 Task: Create a section Light Speed and in the section, add a milestone IT Audit and Compliance in the project BridgeForge
Action: Mouse moved to (292, 361)
Screenshot: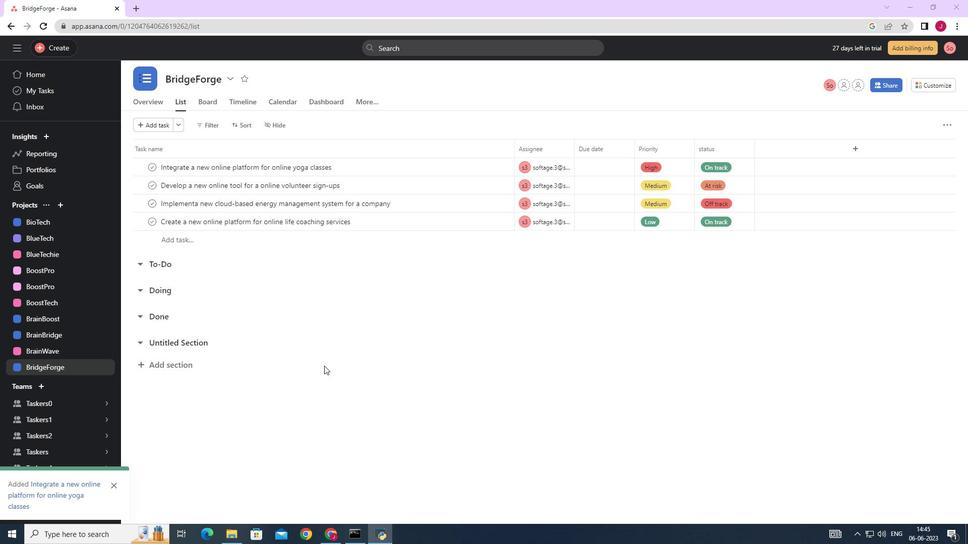 
Action: Mouse scrolled (292, 361) with delta (0, 0)
Screenshot: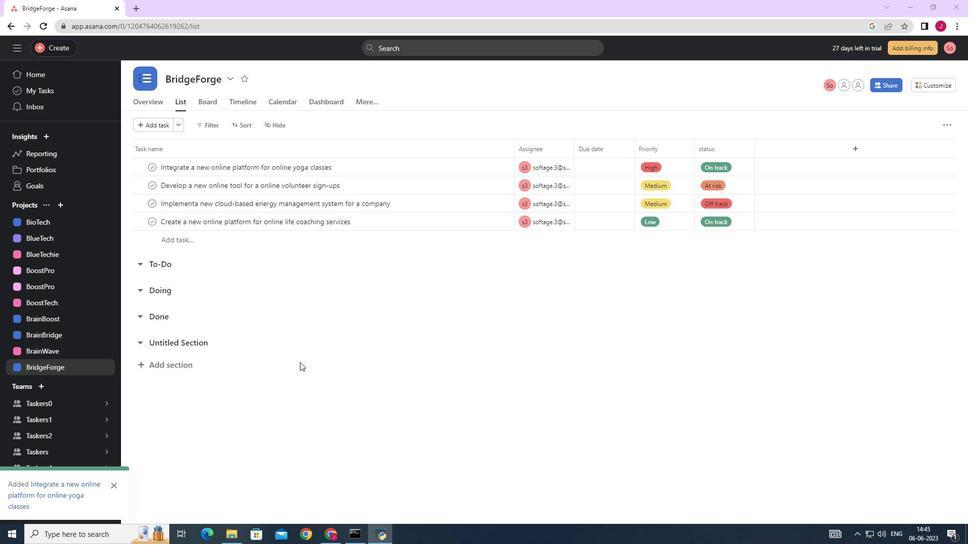 
Action: Mouse moved to (291, 361)
Screenshot: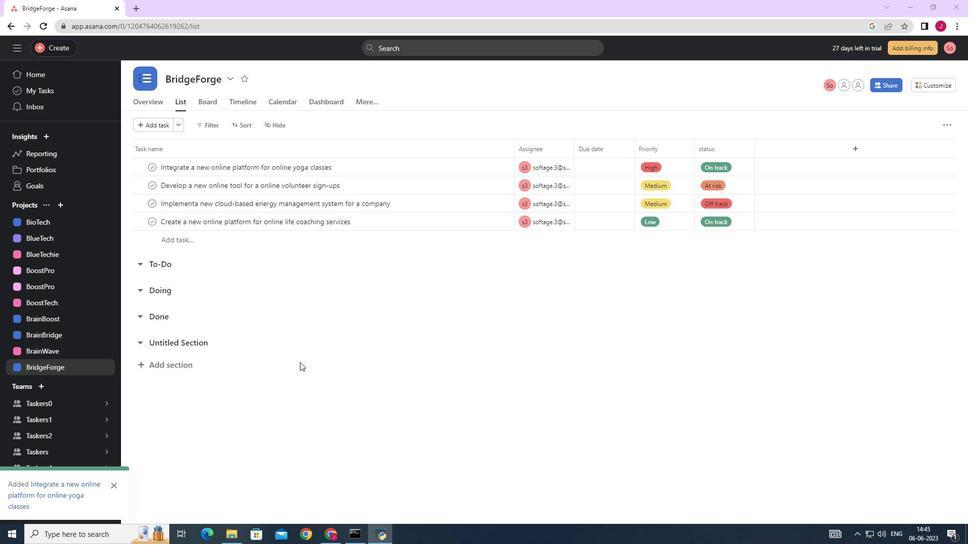 
Action: Mouse scrolled (291, 361) with delta (0, 0)
Screenshot: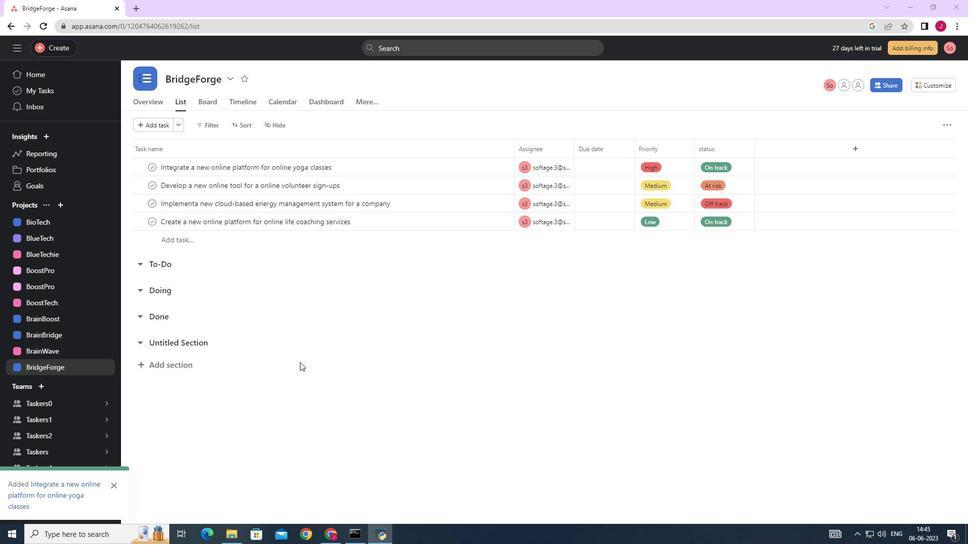 
Action: Mouse scrolled (291, 361) with delta (0, 0)
Screenshot: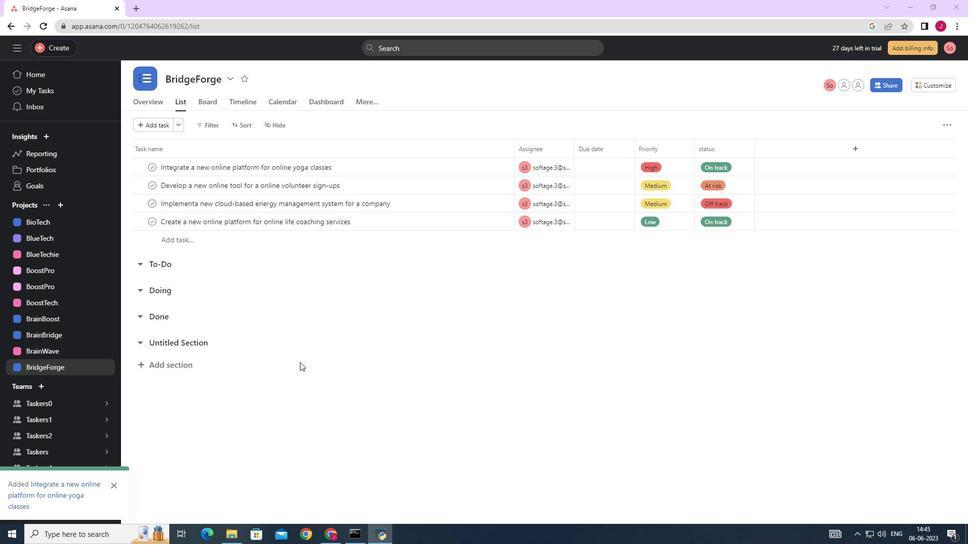 
Action: Mouse scrolled (291, 361) with delta (0, 0)
Screenshot: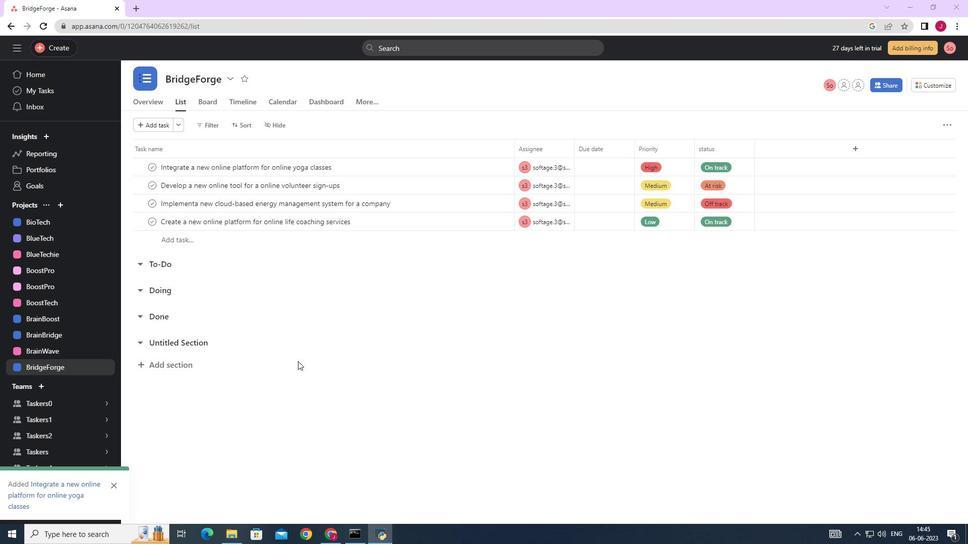 
Action: Mouse scrolled (291, 361) with delta (0, 0)
Screenshot: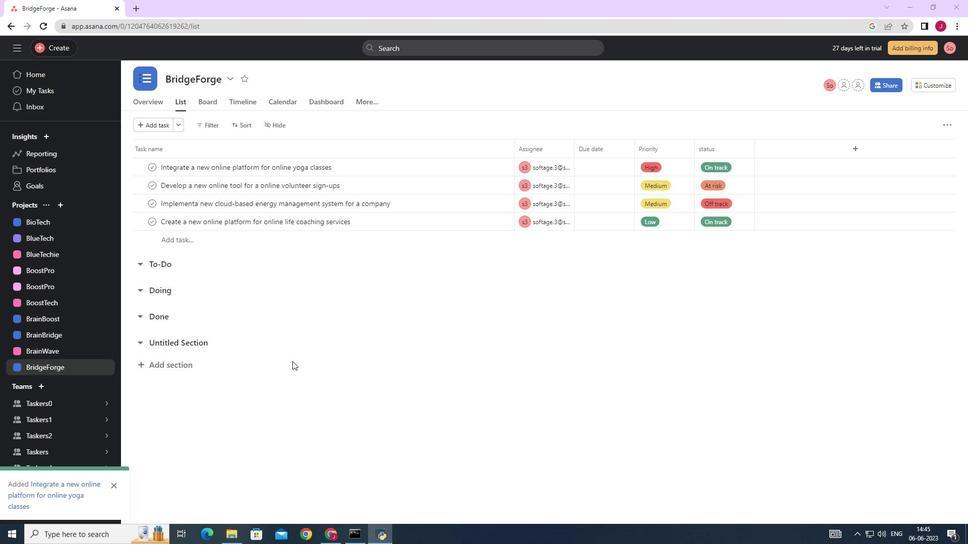 
Action: Mouse moved to (178, 362)
Screenshot: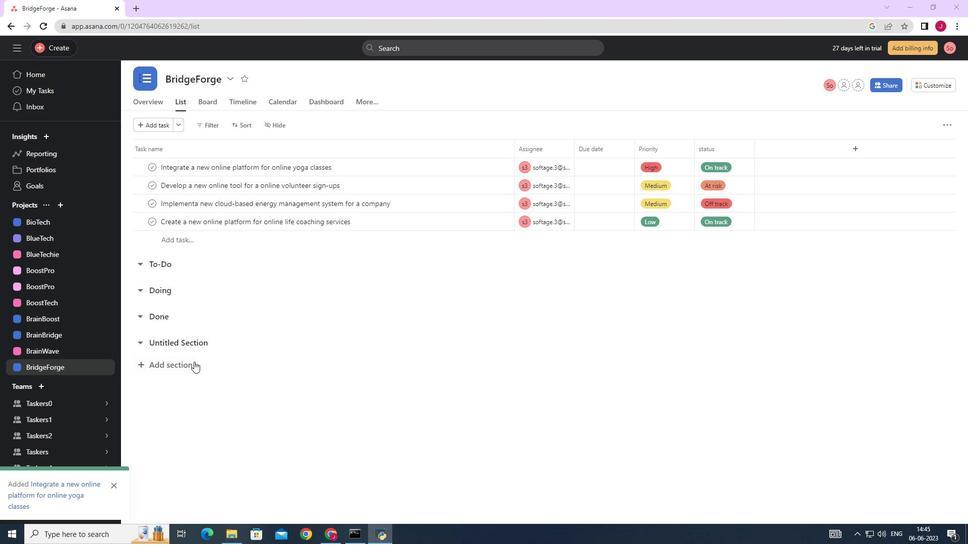 
Action: Mouse pressed left at (178, 362)
Screenshot: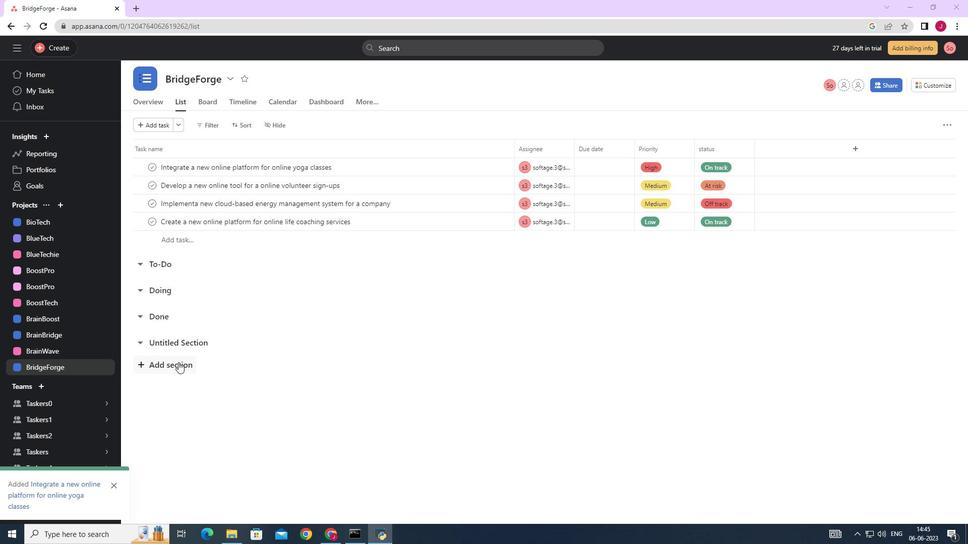
Action: Mouse moved to (208, 348)
Screenshot: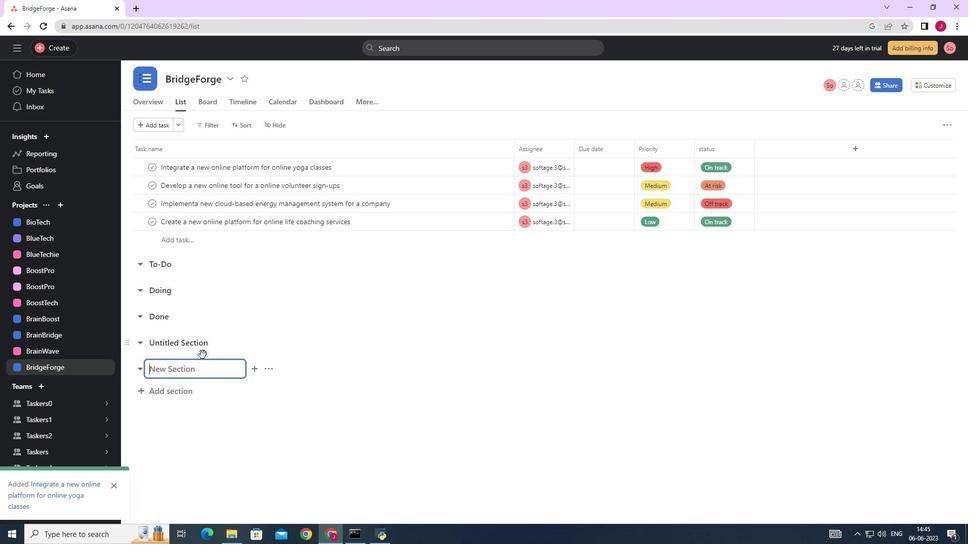 
Action: Mouse pressed left at (208, 348)
Screenshot: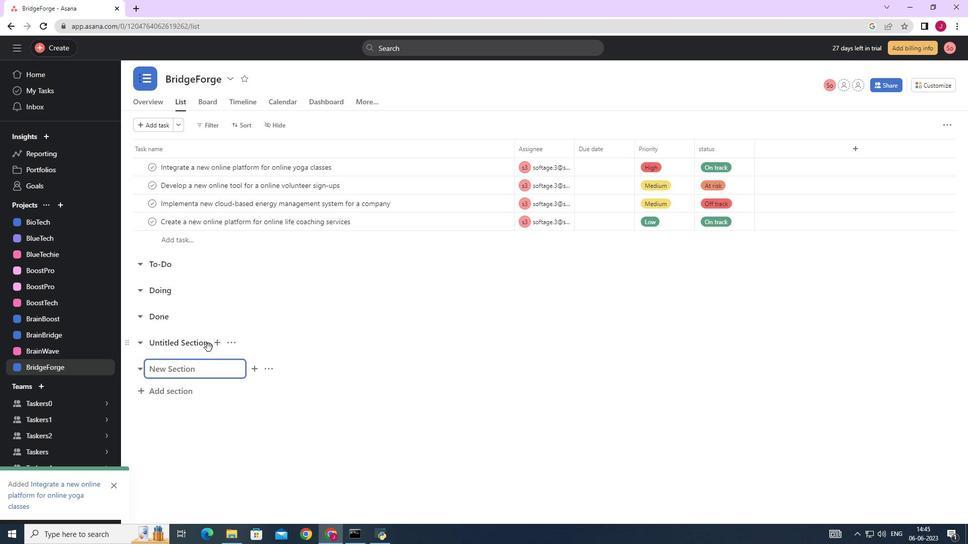 
Action: Mouse moved to (201, 342)
Screenshot: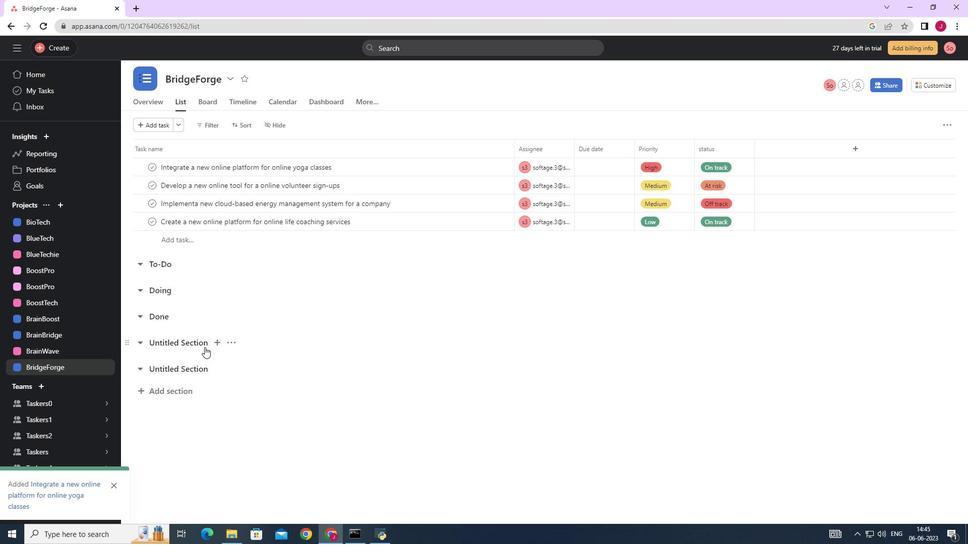
Action: Mouse pressed left at (201, 342)
Screenshot: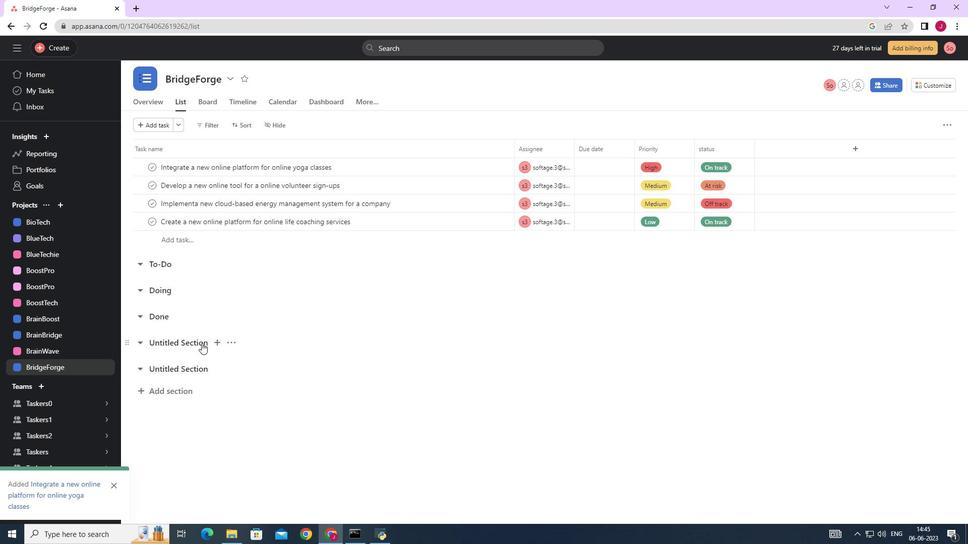 
Action: Mouse moved to (198, 340)
Screenshot: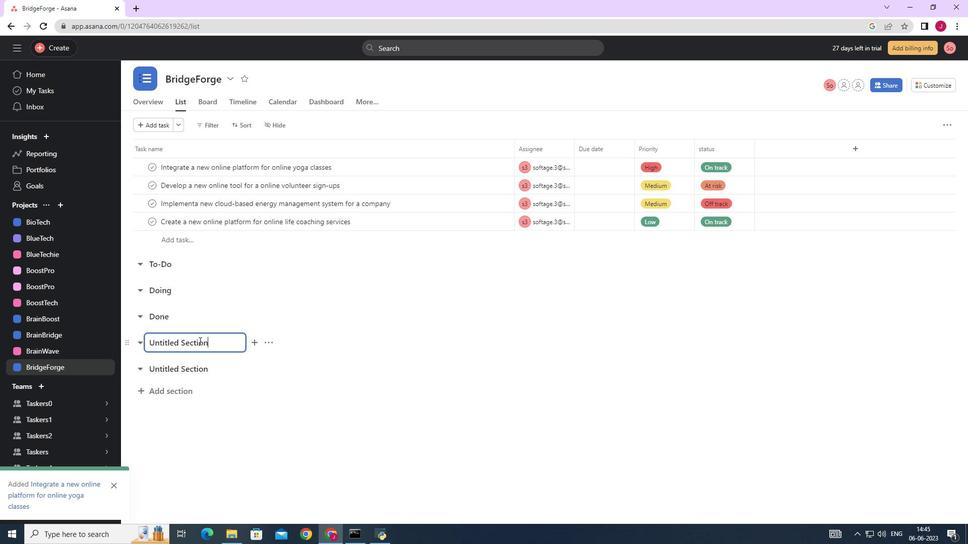 
Action: Key pressed <Key.backspace><Key.backspace><Key.backspace><Key.backspace><Key.backspace><Key.backspace><Key.backspace><Key.backspace><Key.backspace><Key.backspace><Key.backspace><Key.backspace><Key.backspace><Key.backspace><Key.backspace><Key.backspace><Key.backspace><Key.caps_lock>L<Key.caps_lock>ight<Key.space><Key.caps_lock>S<Key.caps_lock>peed
Screenshot: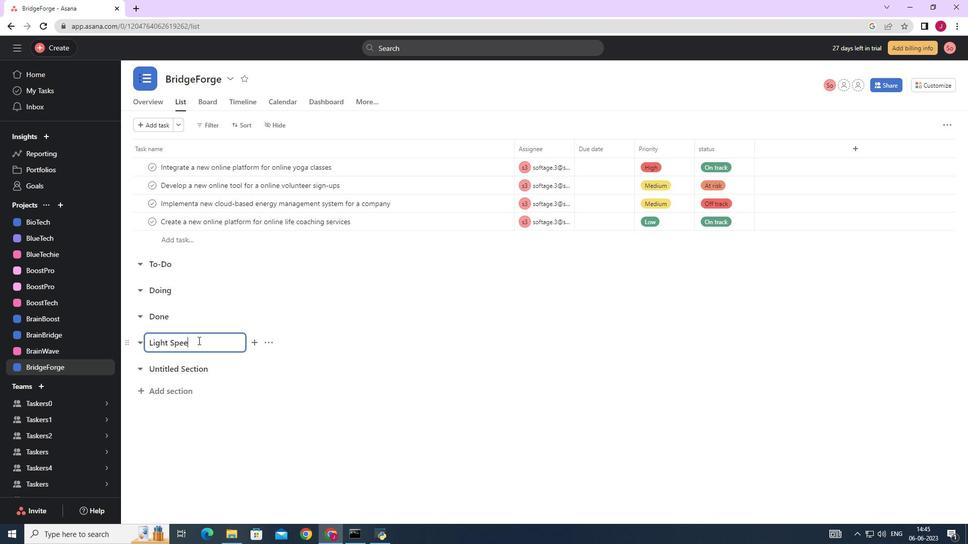 
Action: Mouse moved to (199, 341)
Screenshot: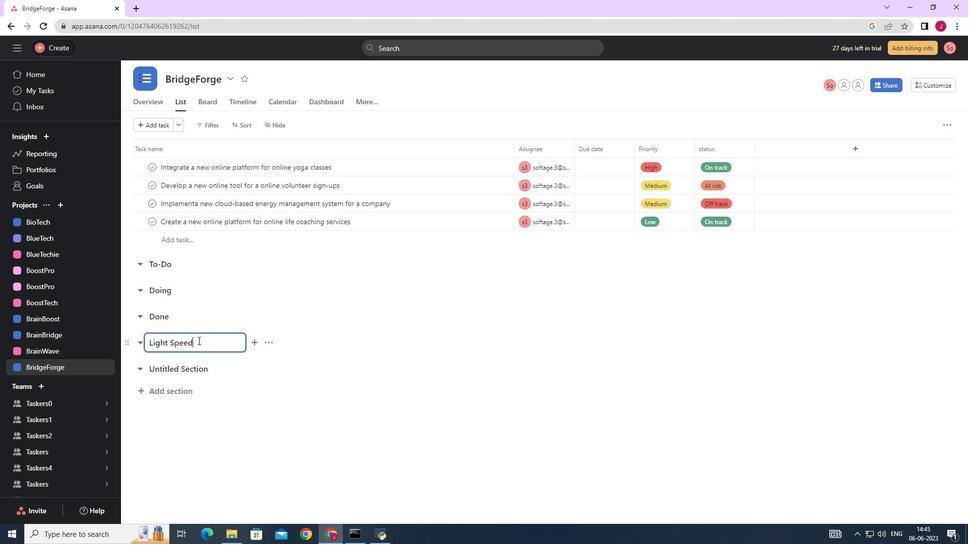 
Action: Key pressed <Key.enter><Key.caps_lock>IT<Key.space>A<Key.caps_lock>udit<Key.space><Key.caps_lock>C<Key.caps_lock>ompliance
Screenshot: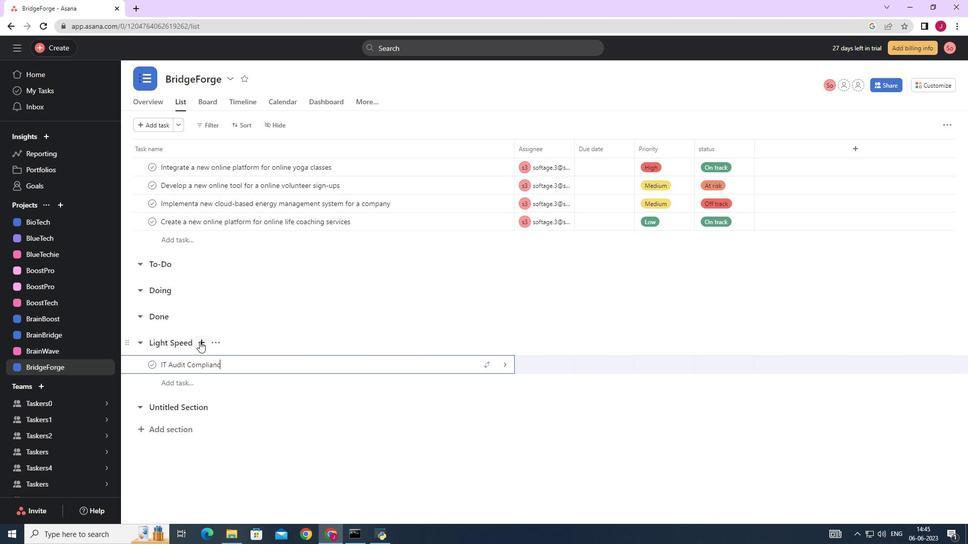 
Action: Mouse moved to (502, 365)
Screenshot: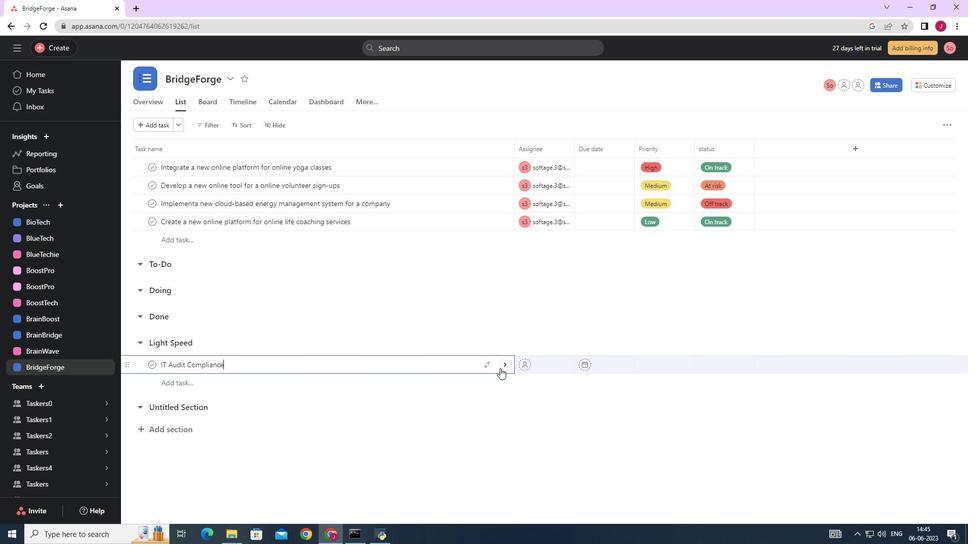 
Action: Mouse pressed left at (502, 365)
Screenshot: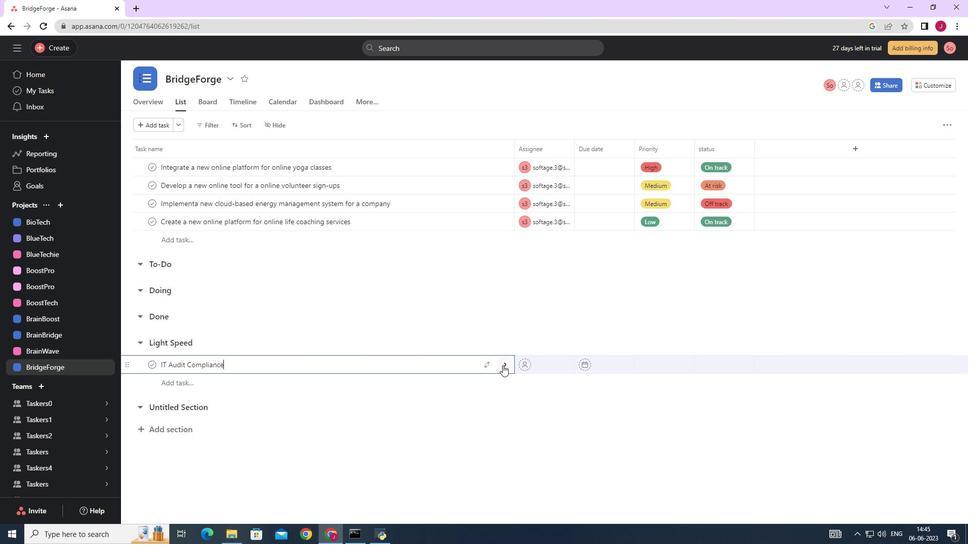 
Action: Mouse moved to (927, 124)
Screenshot: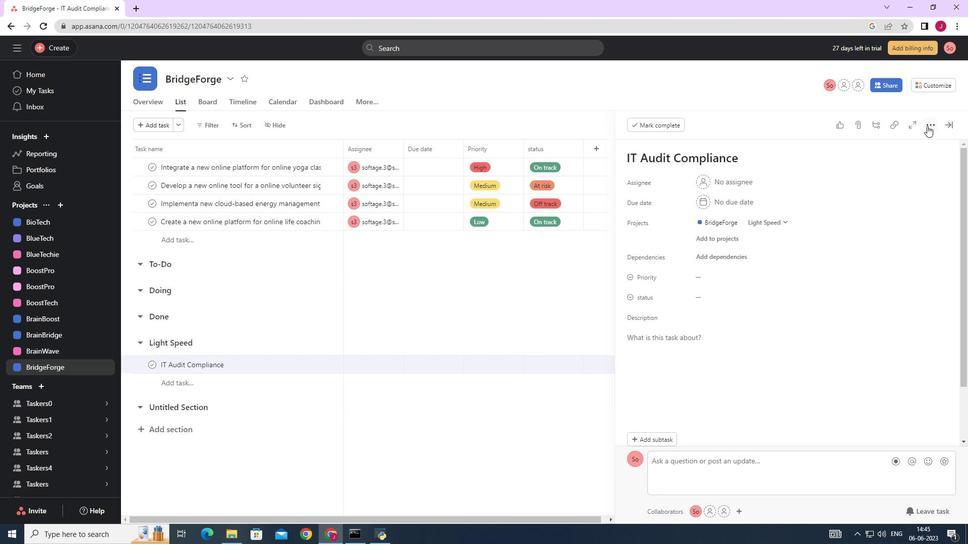 
Action: Mouse pressed left at (927, 124)
Screenshot: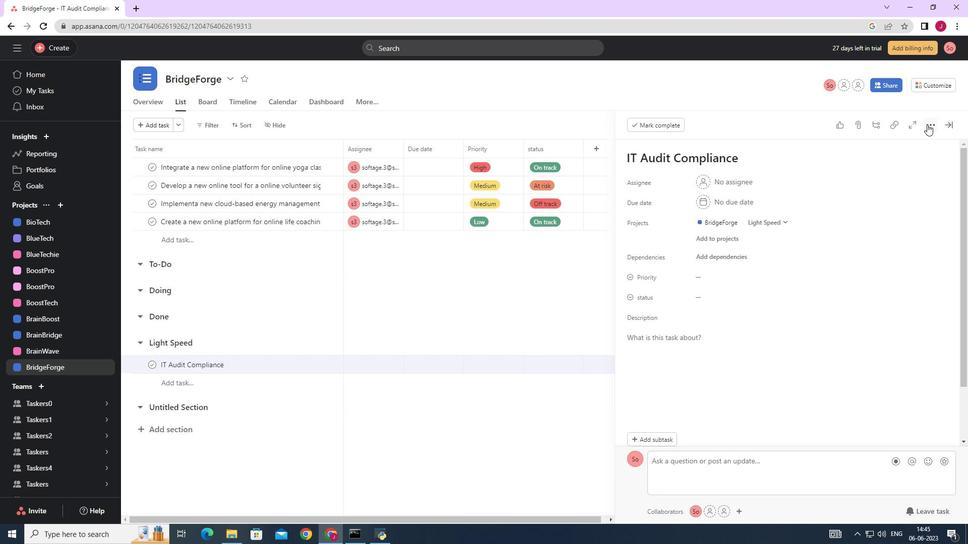 
Action: Mouse moved to (848, 167)
Screenshot: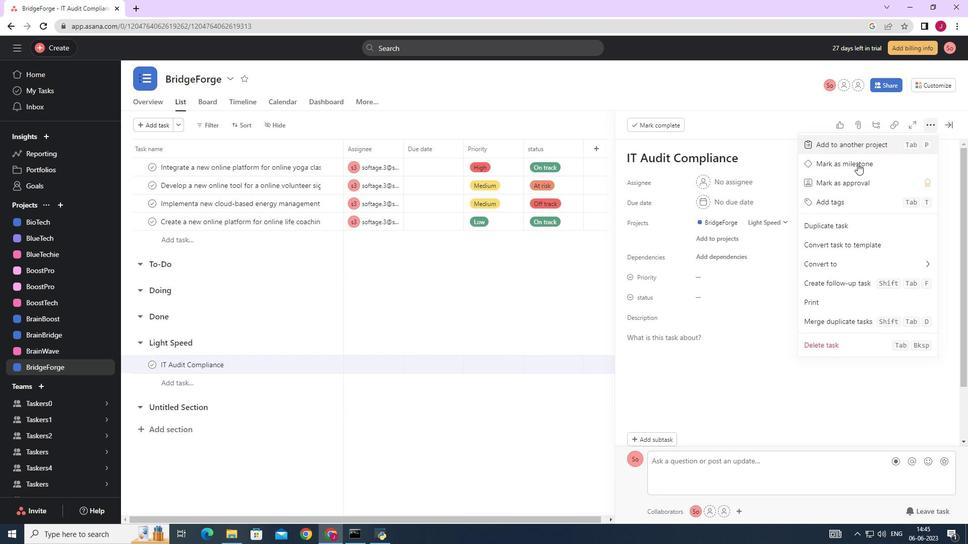 
Action: Mouse pressed left at (848, 167)
Screenshot: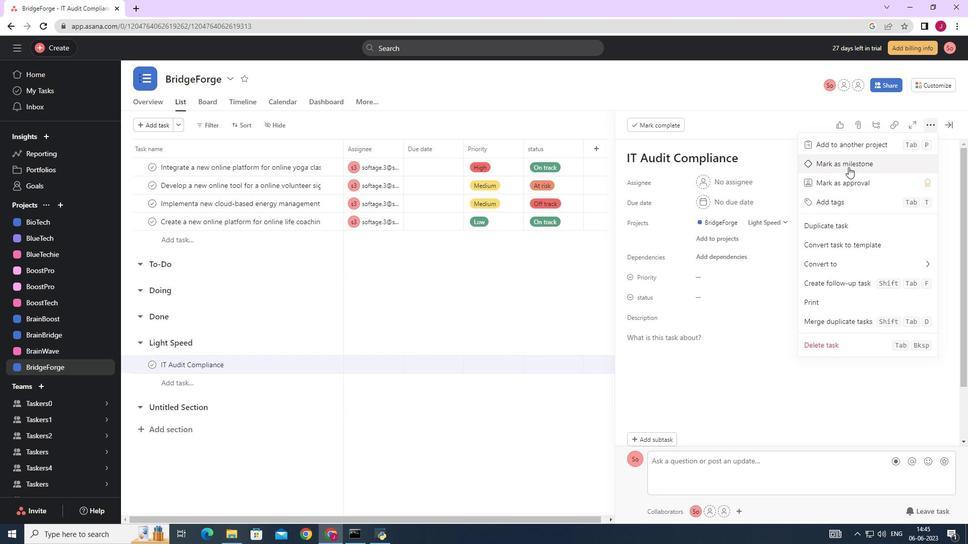
Action: Mouse moved to (946, 125)
Screenshot: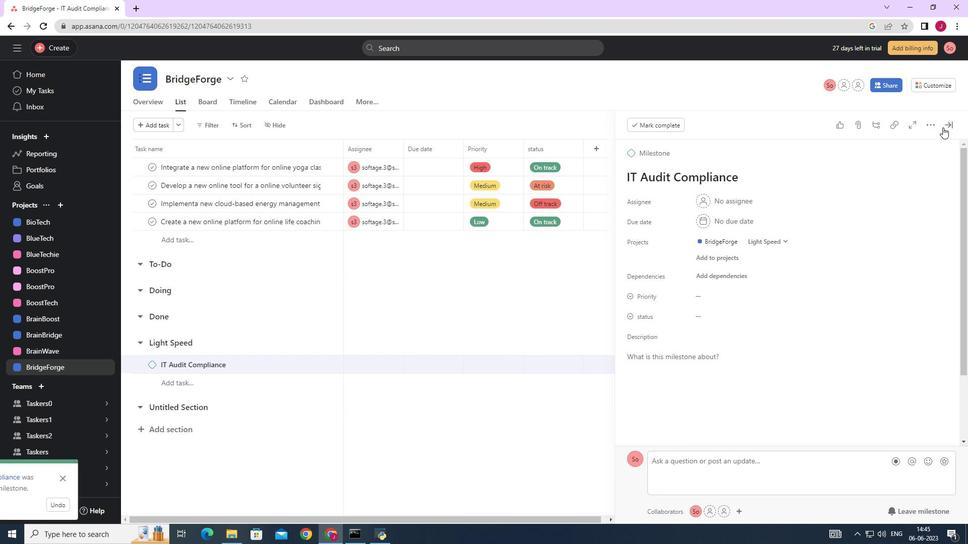 
Action: Mouse pressed left at (946, 125)
Screenshot: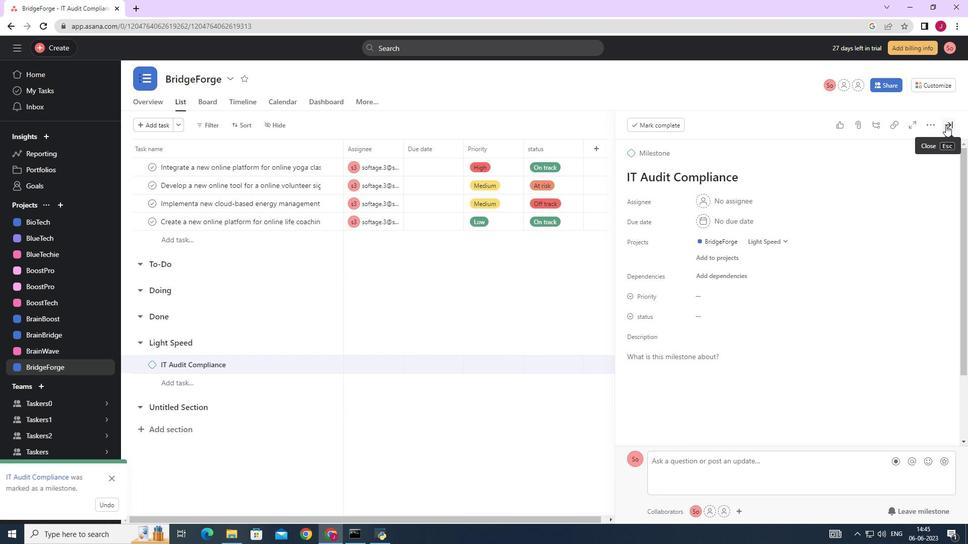 
Action: Mouse moved to (905, 133)
Screenshot: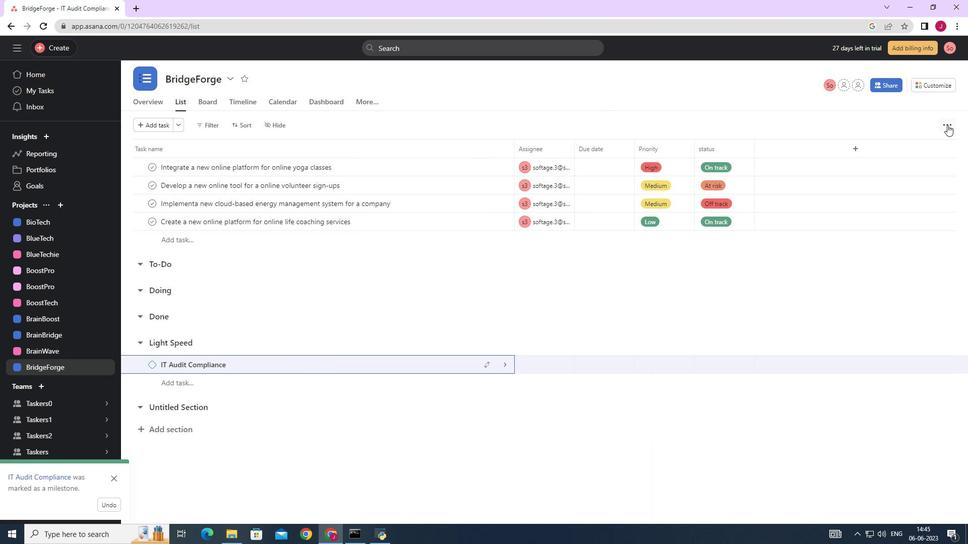 
